 Task: Add a condition where "Ticket status Contains none of the following New" in unsolved tickets in your groups.
Action: Mouse moved to (135, 439)
Screenshot: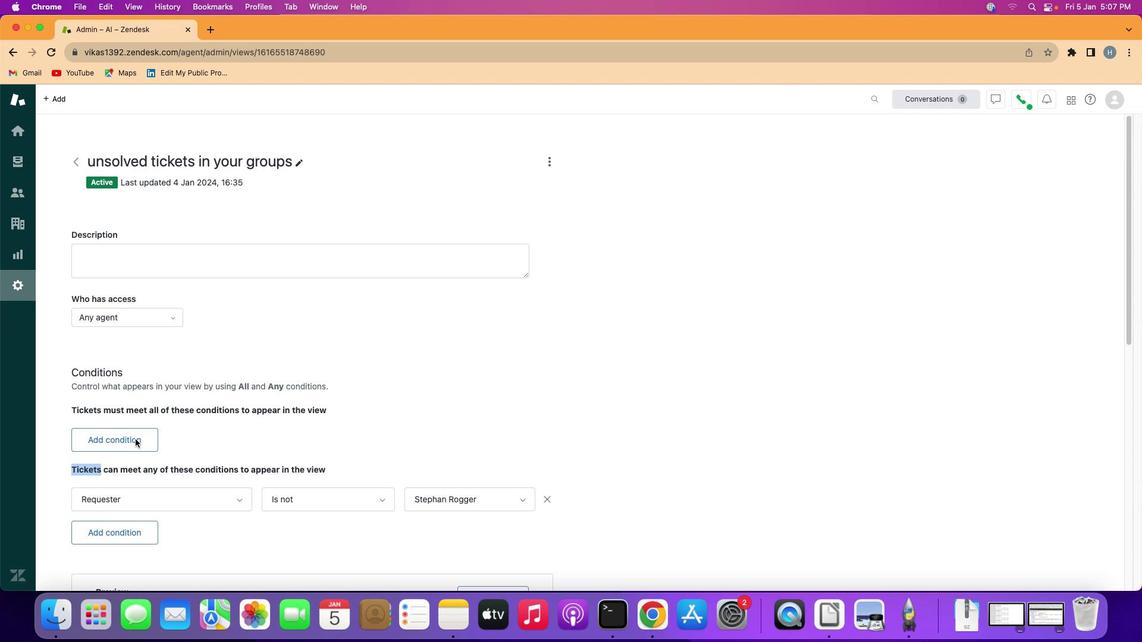 
Action: Mouse pressed left at (135, 439)
Screenshot: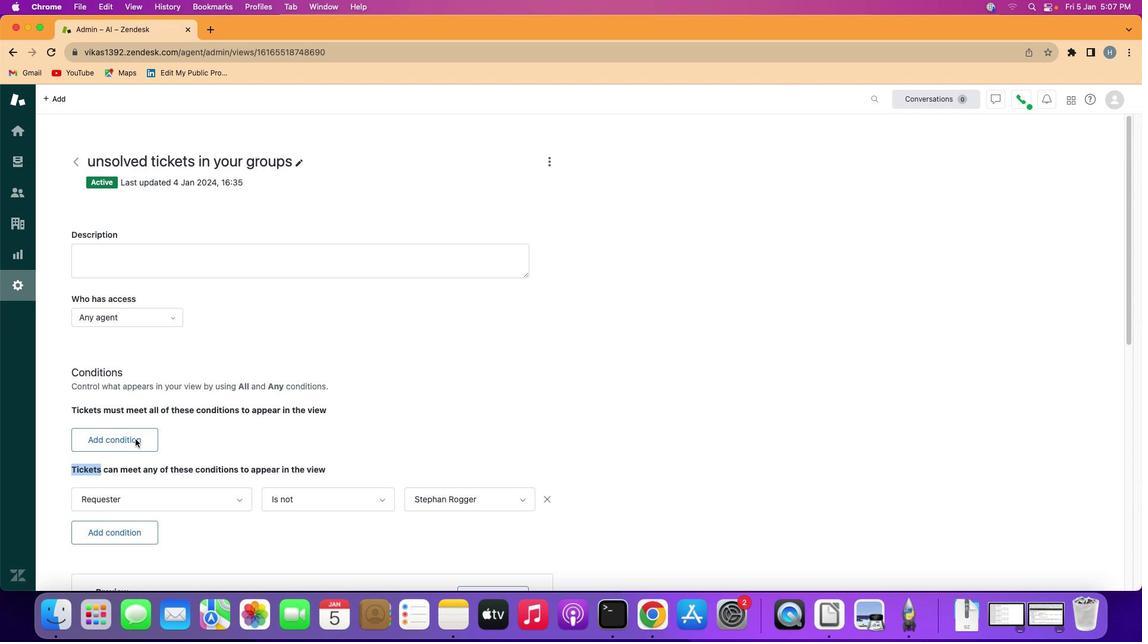 
Action: Mouse moved to (136, 438)
Screenshot: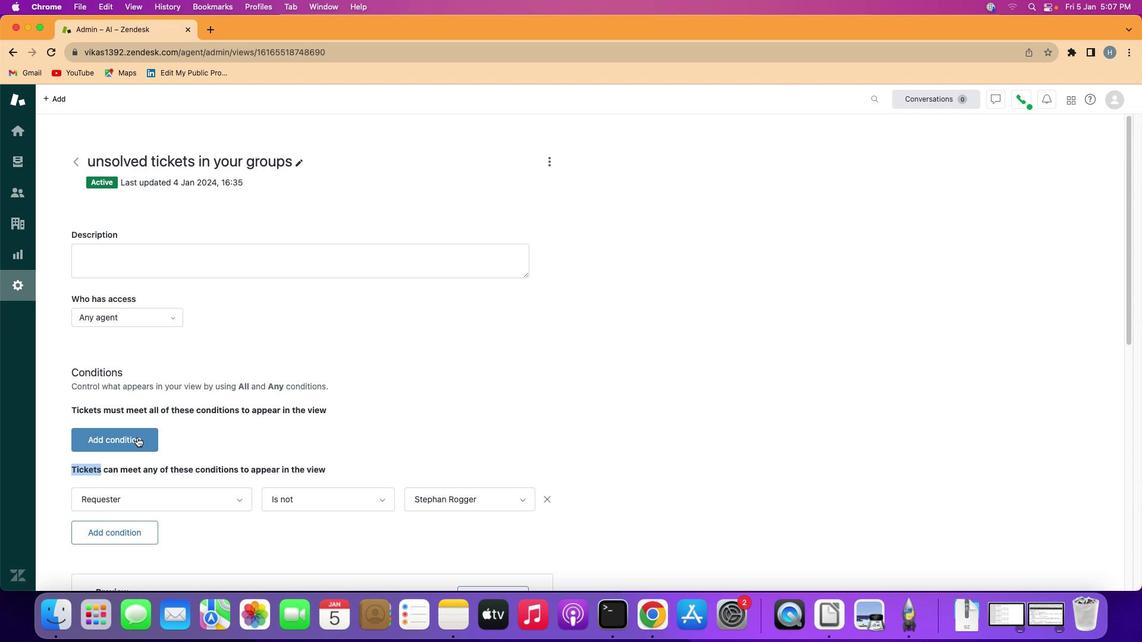 
Action: Mouse pressed left at (136, 438)
Screenshot: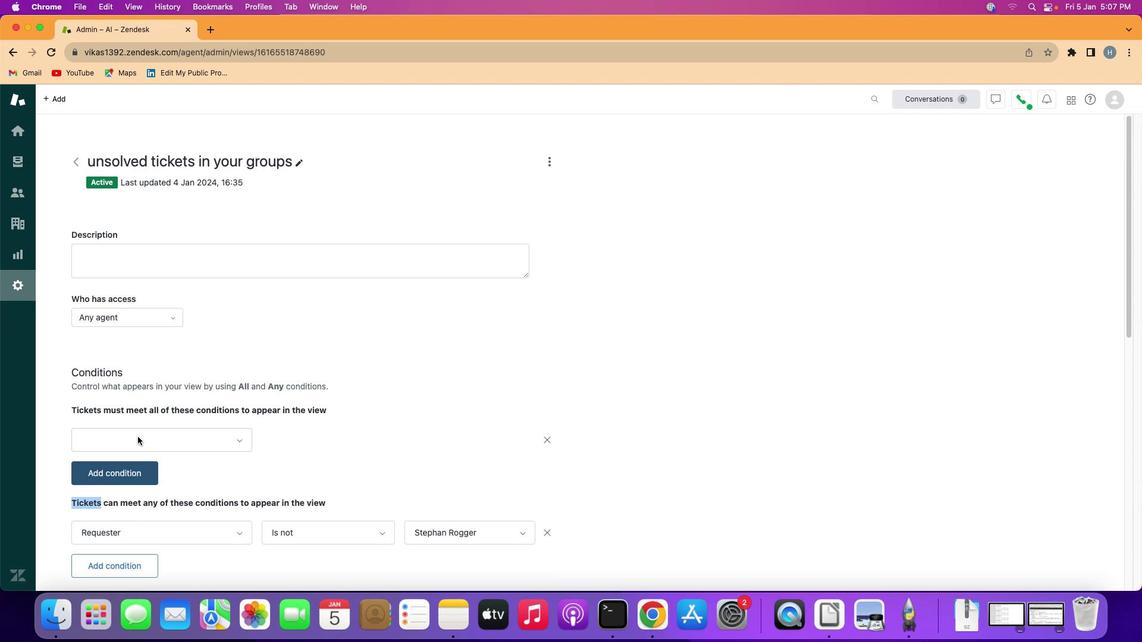 
Action: Mouse moved to (151, 442)
Screenshot: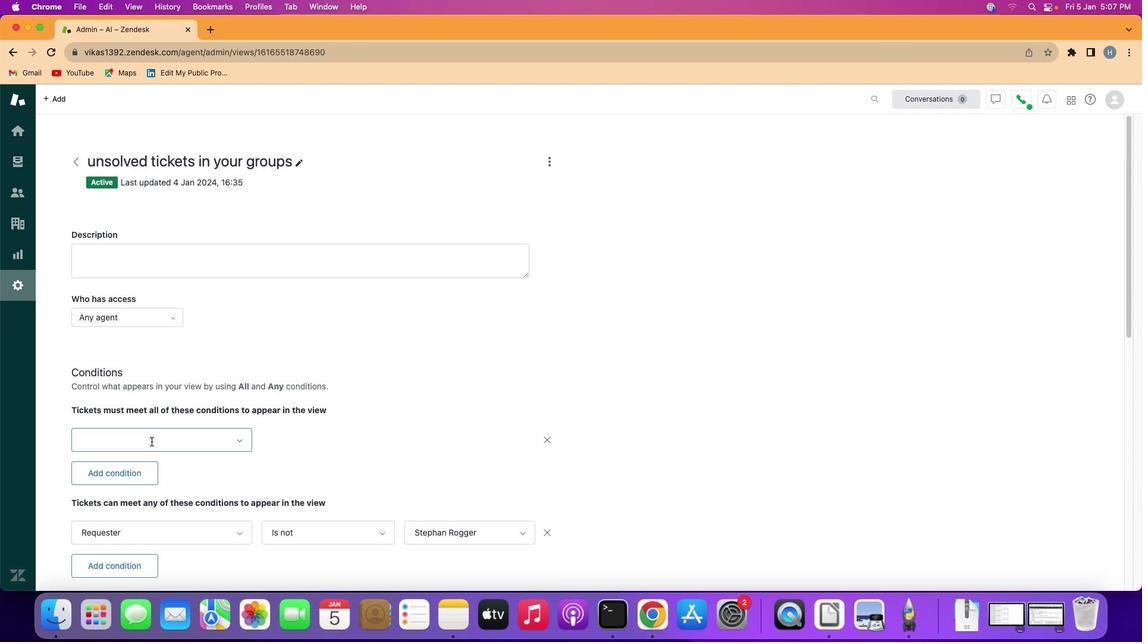 
Action: Mouse pressed left at (151, 442)
Screenshot: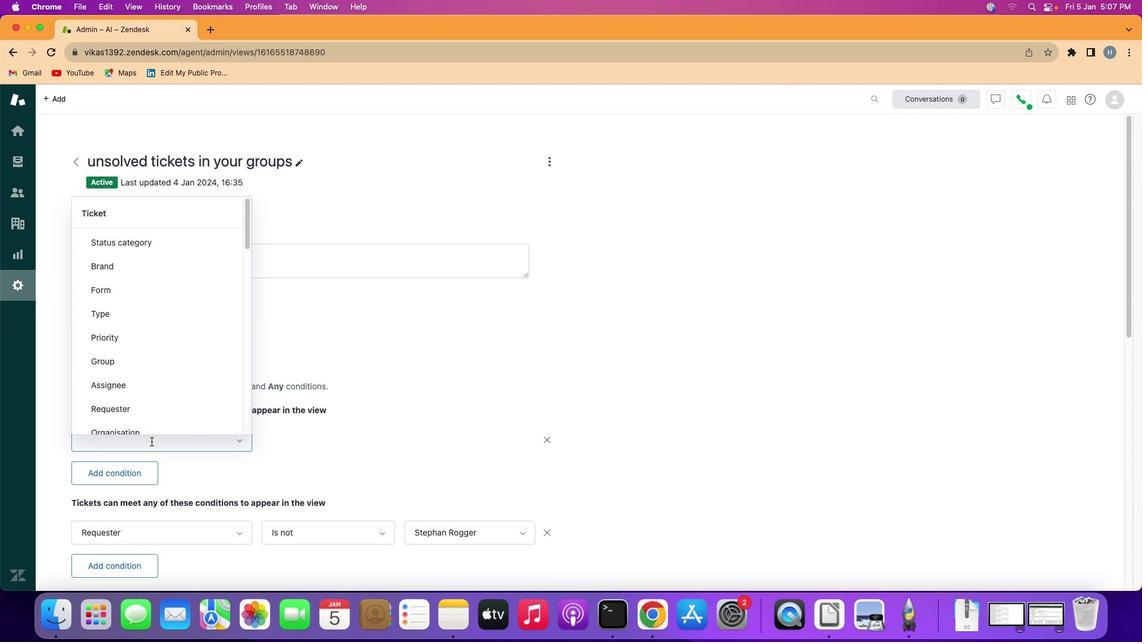 
Action: Mouse moved to (160, 355)
Screenshot: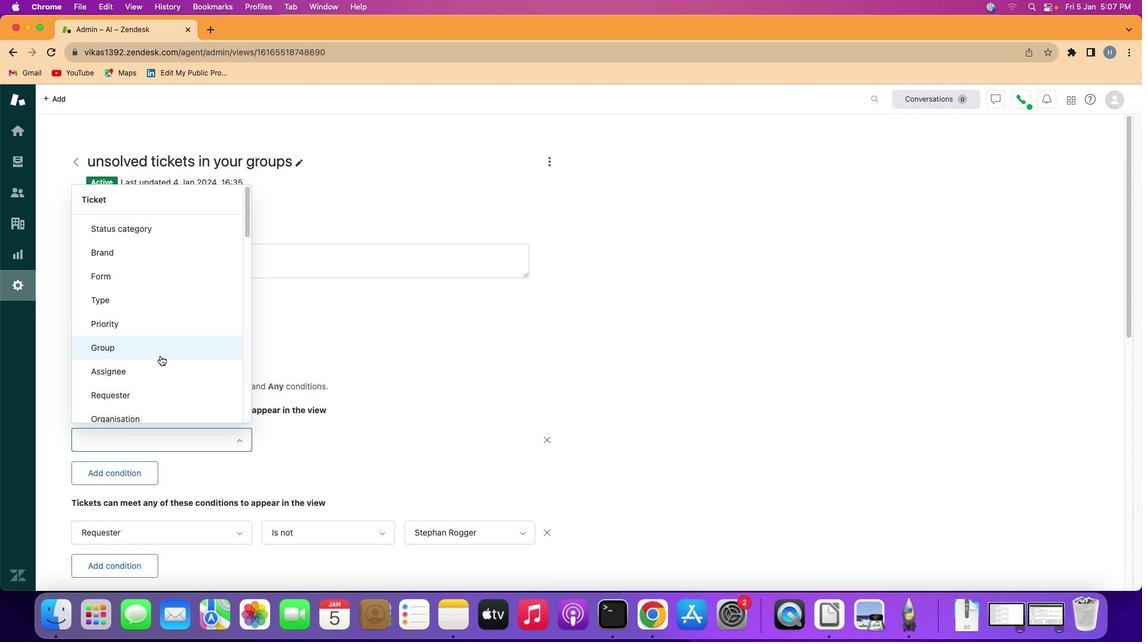 
Action: Mouse scrolled (160, 355) with delta (0, 0)
Screenshot: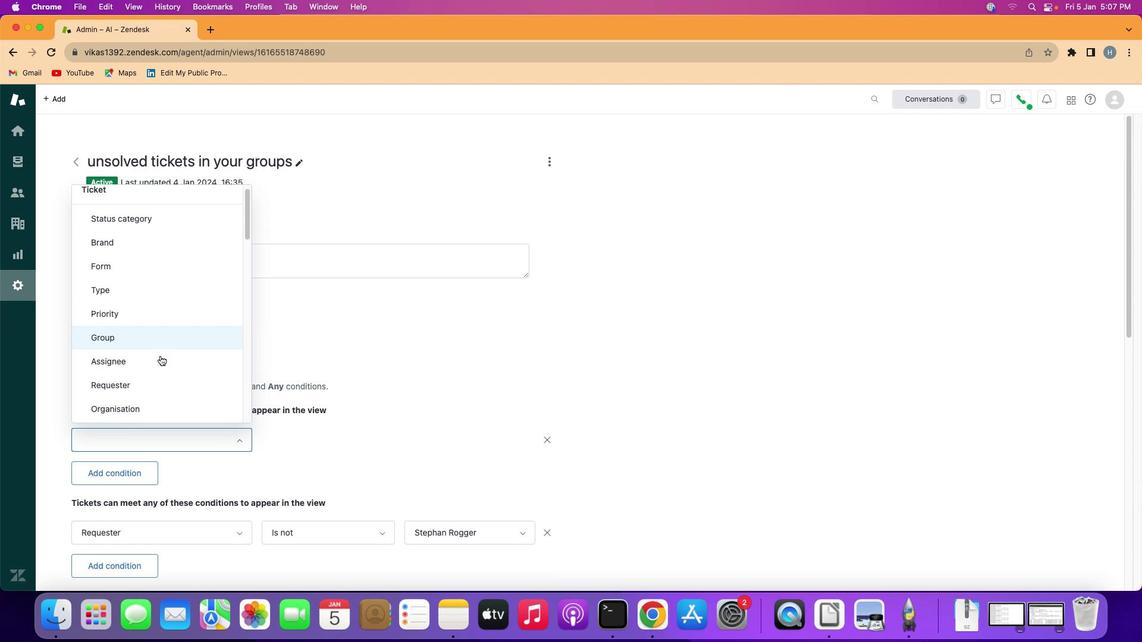 
Action: Mouse scrolled (160, 355) with delta (0, 0)
Screenshot: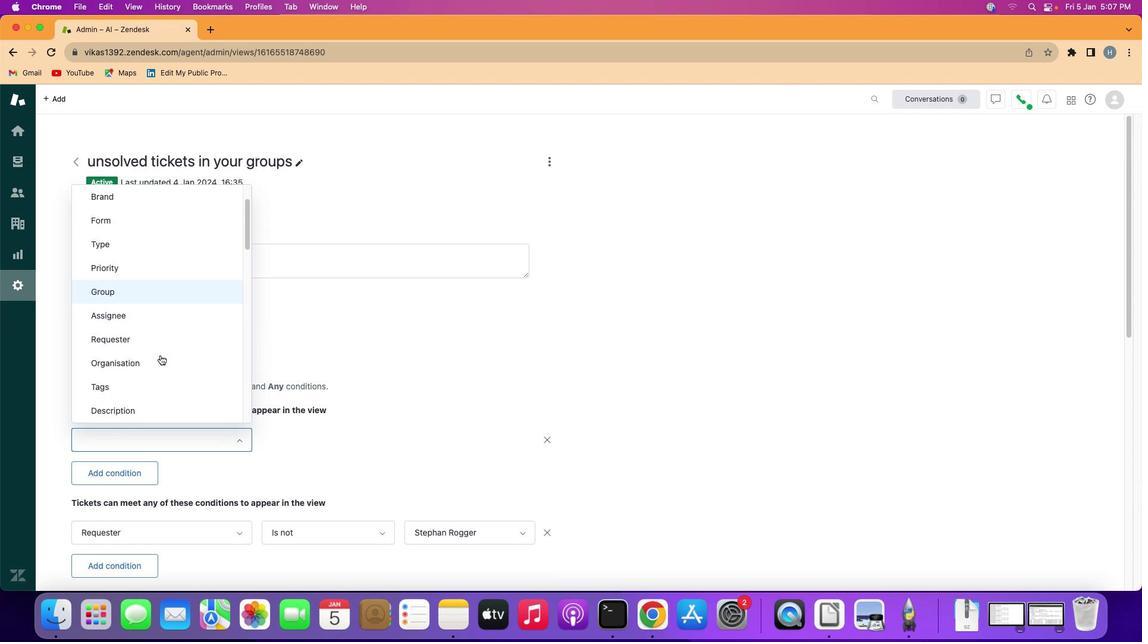 
Action: Mouse scrolled (160, 355) with delta (0, 0)
Screenshot: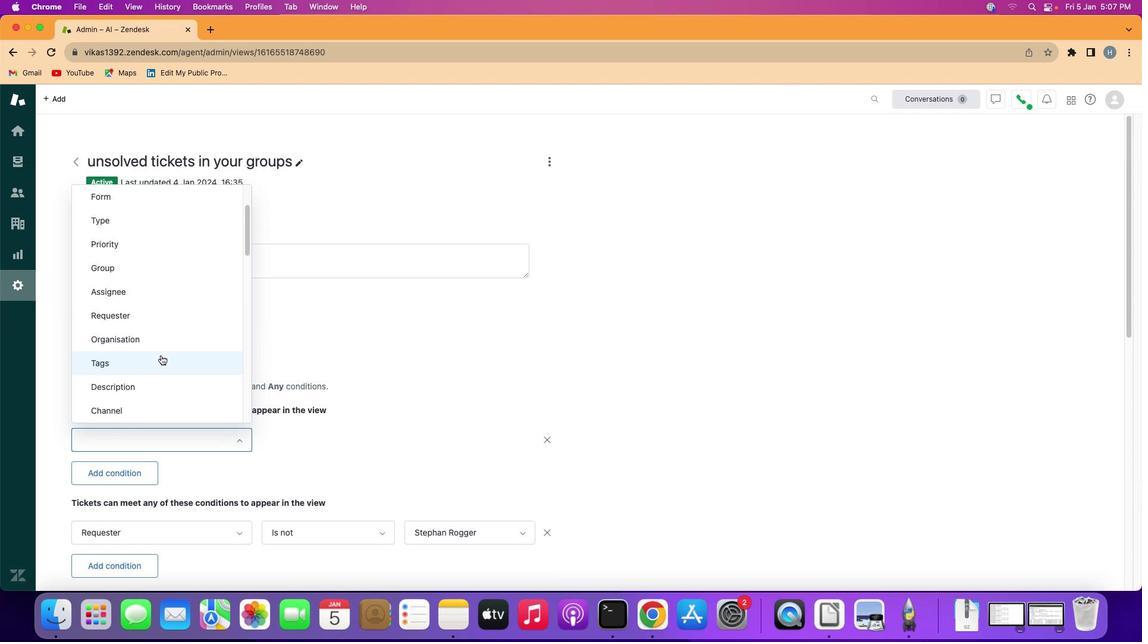 
Action: Mouse scrolled (160, 355) with delta (0, -1)
Screenshot: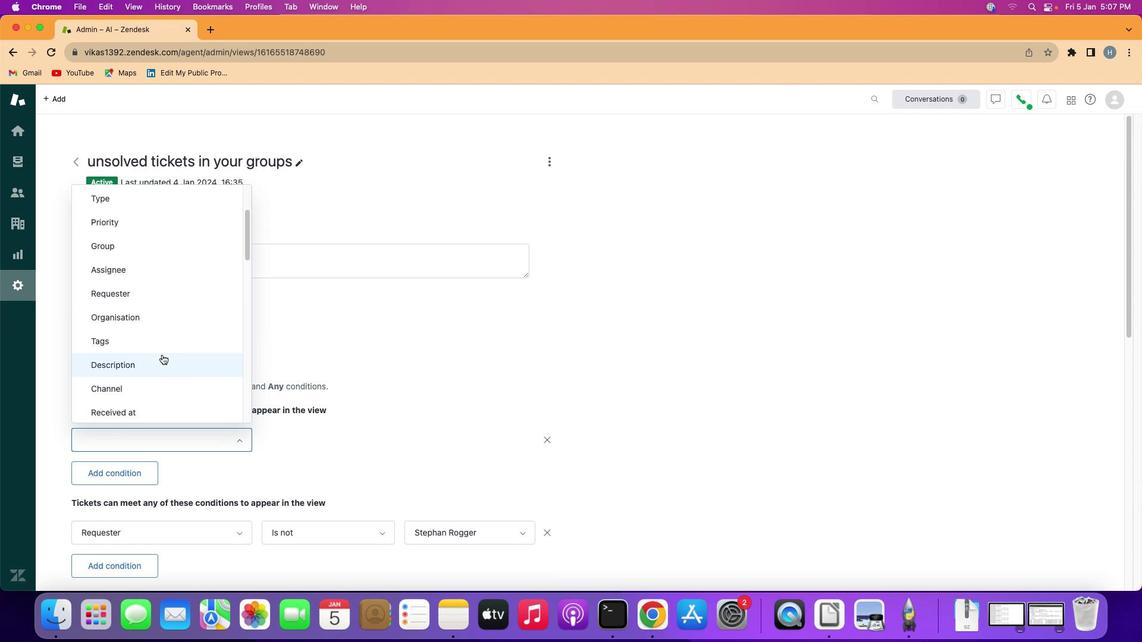 
Action: Mouse moved to (162, 354)
Screenshot: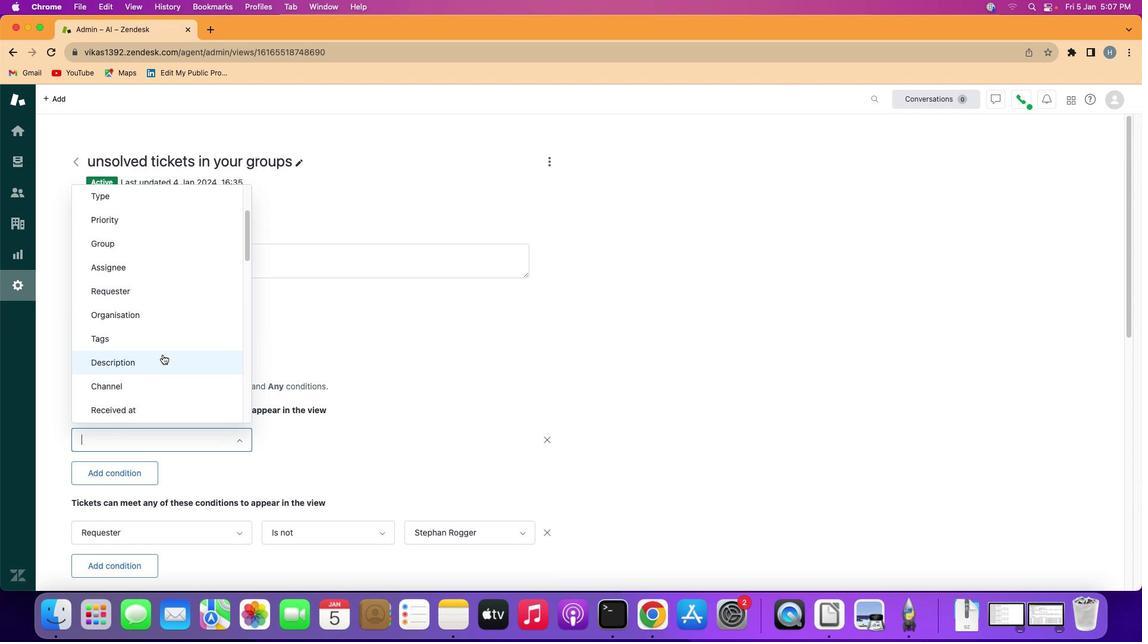 
Action: Mouse scrolled (162, 354) with delta (0, 0)
Screenshot: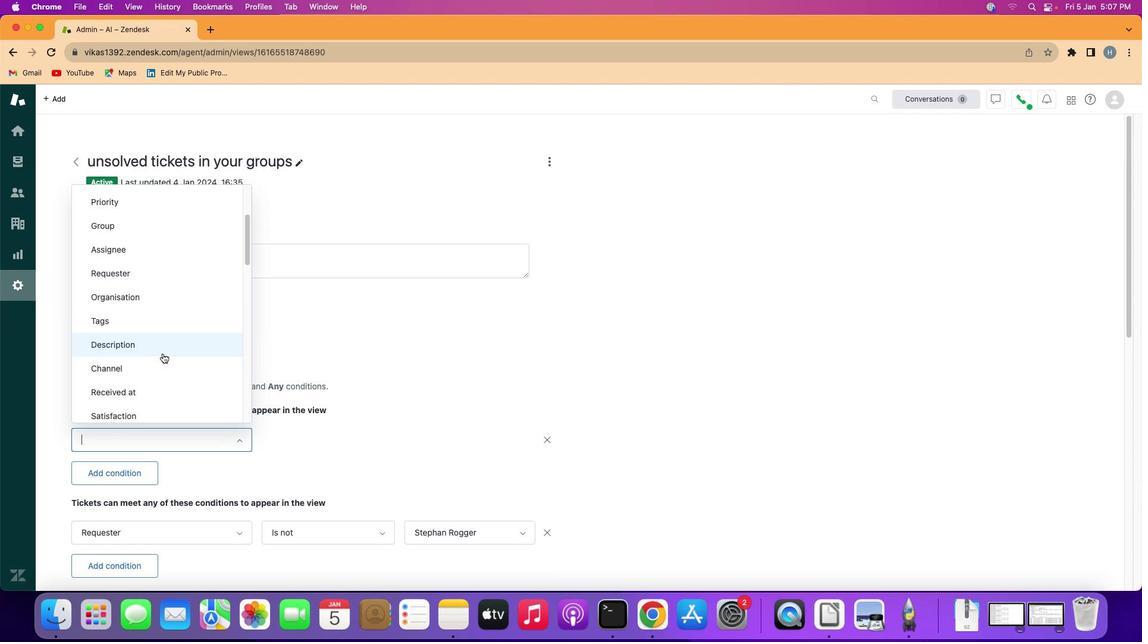 
Action: Mouse scrolled (162, 354) with delta (0, 0)
Screenshot: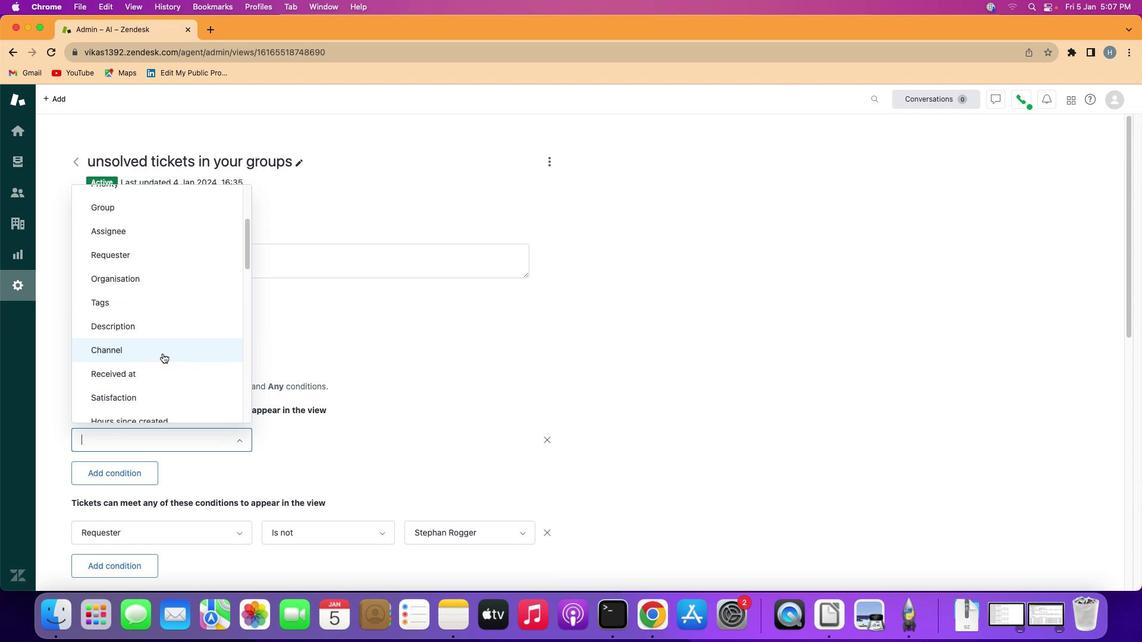 
Action: Mouse scrolled (162, 354) with delta (0, 1)
Screenshot: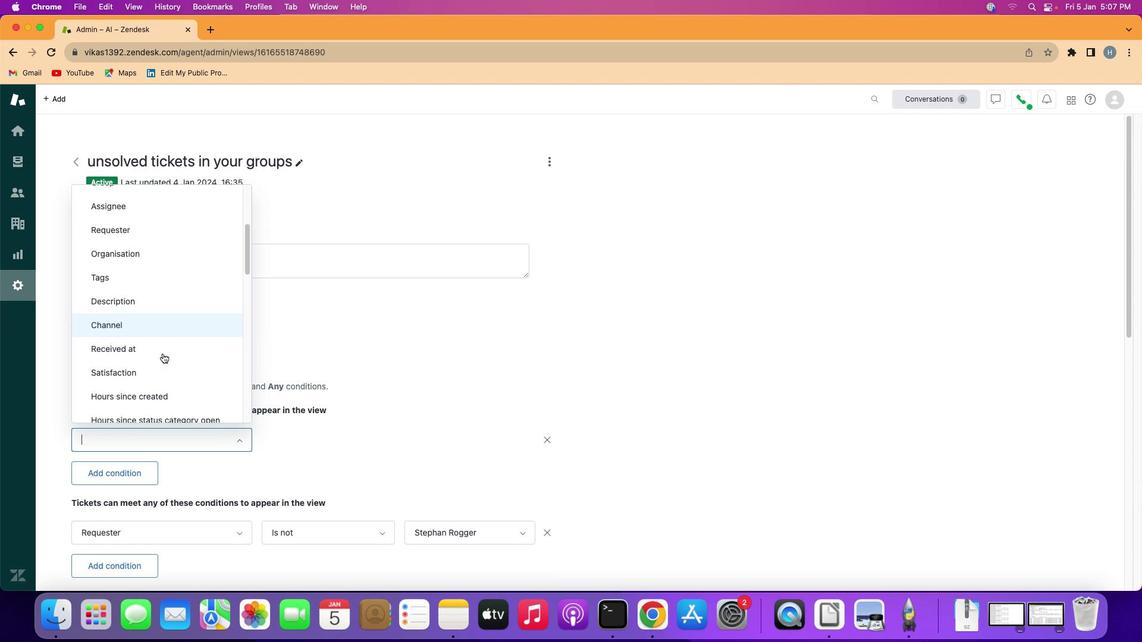 
Action: Mouse scrolled (162, 354) with delta (0, -1)
Screenshot: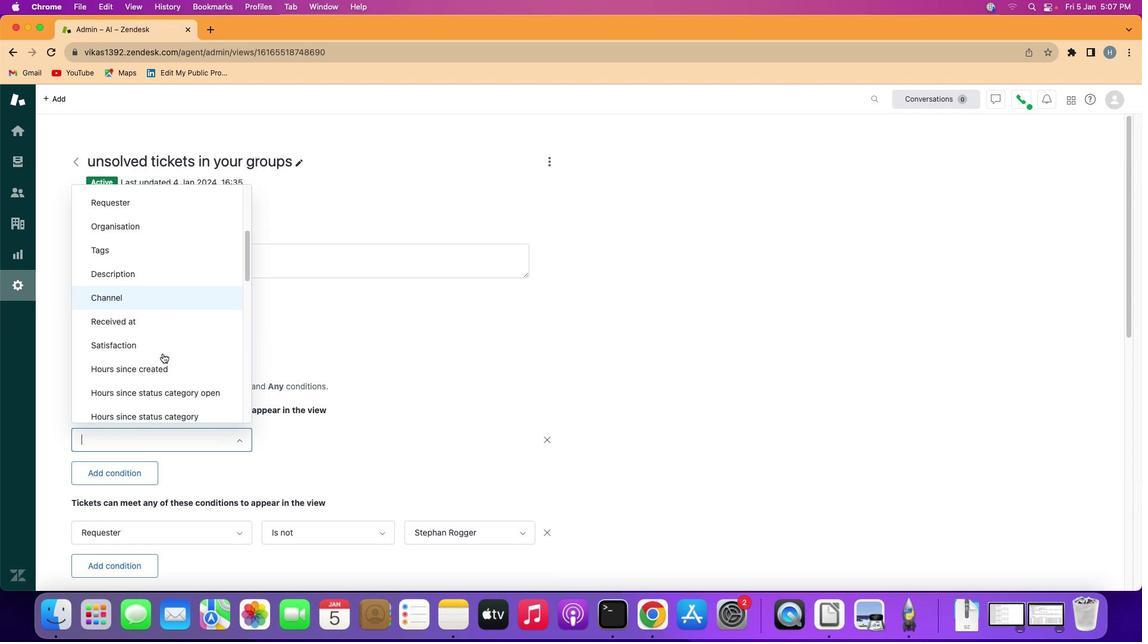 
Action: Mouse moved to (163, 354)
Screenshot: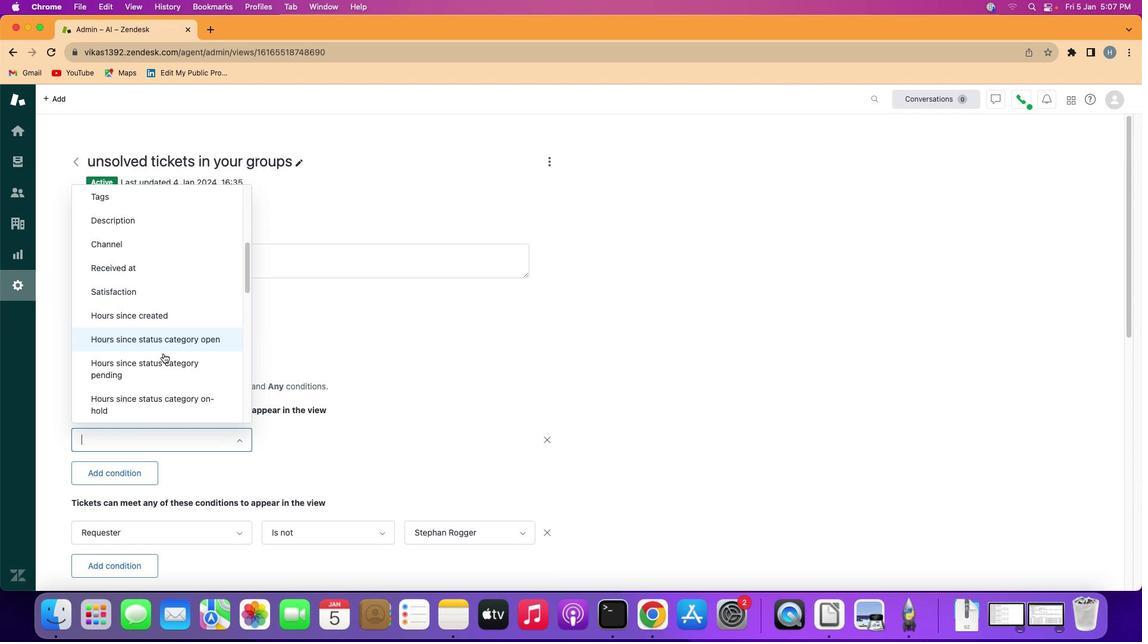 
Action: Mouse scrolled (163, 354) with delta (0, -1)
Screenshot: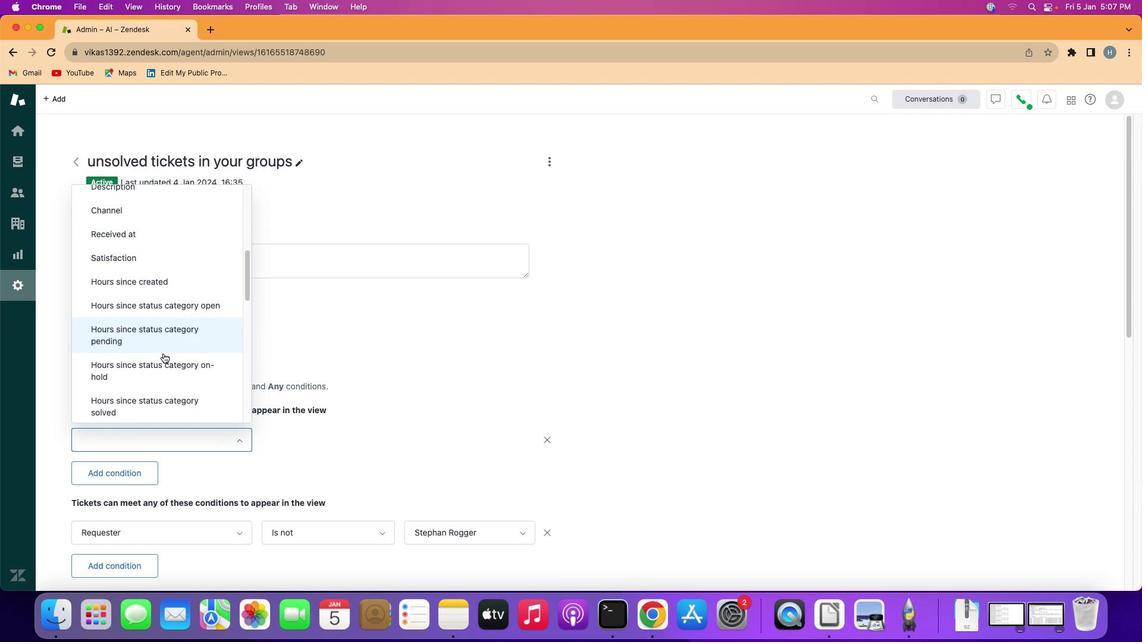
Action: Mouse moved to (163, 354)
Screenshot: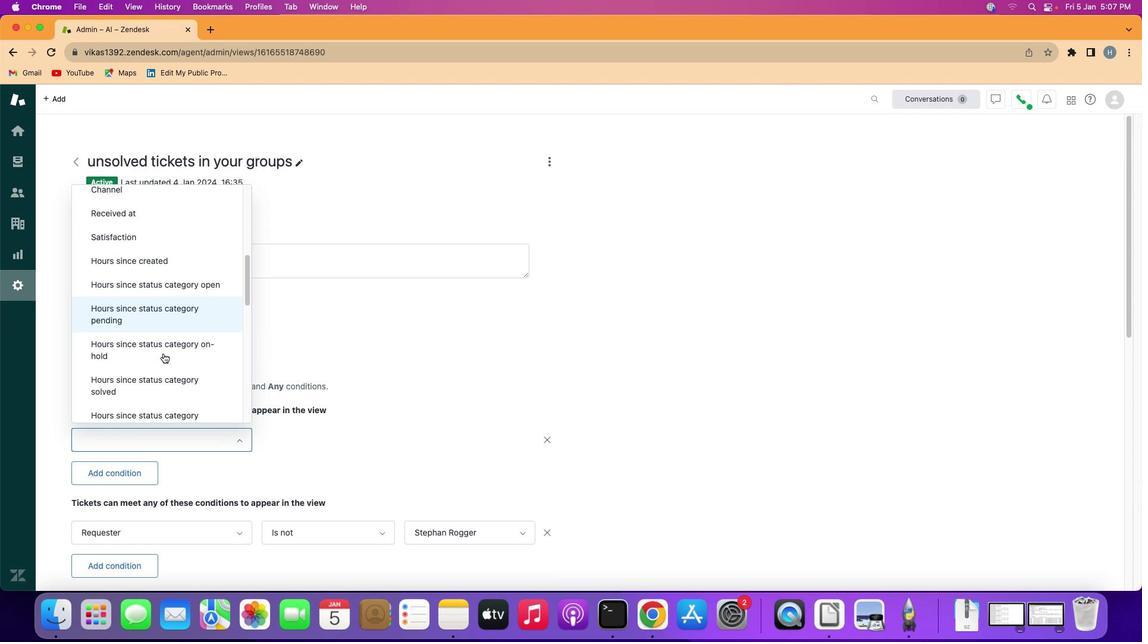 
Action: Mouse scrolled (163, 354) with delta (0, -1)
Screenshot: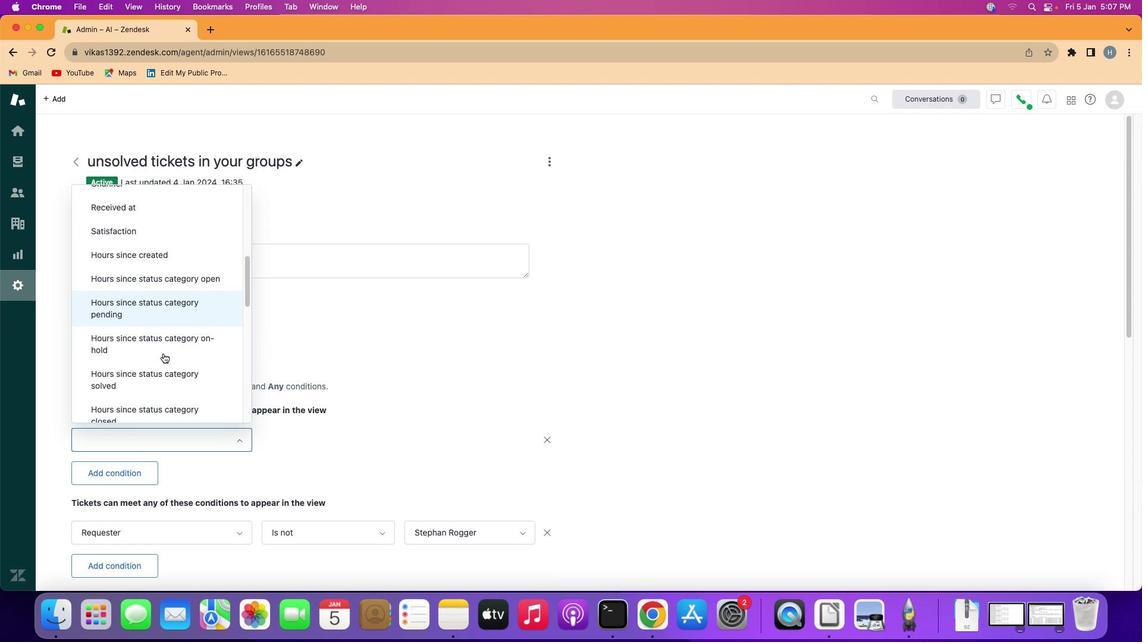 
Action: Mouse moved to (163, 353)
Screenshot: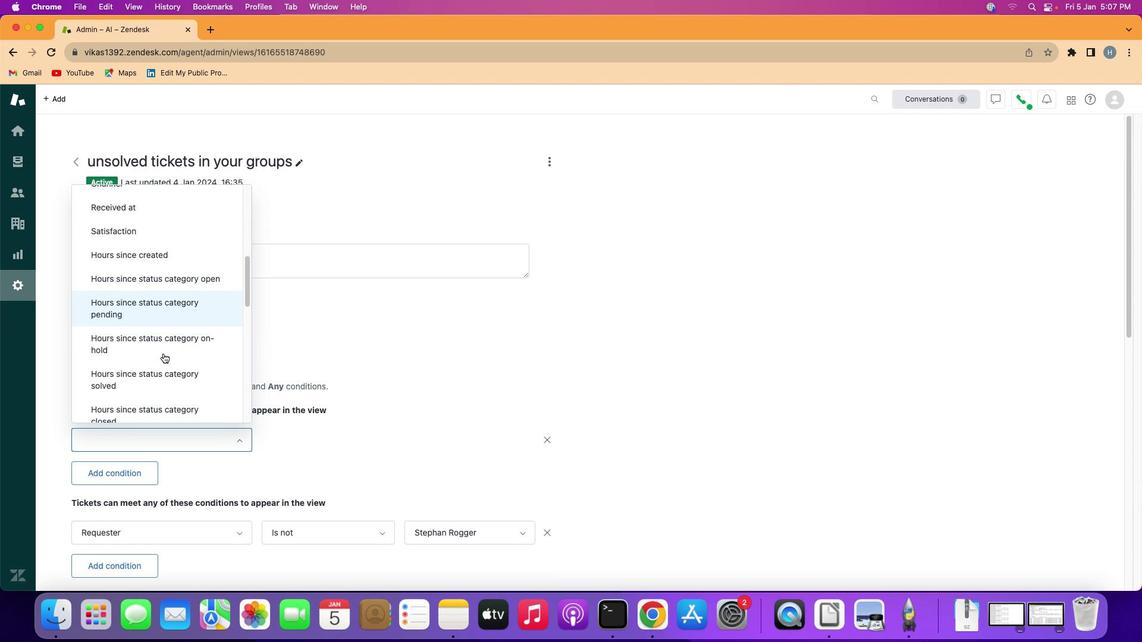 
Action: Mouse scrolled (163, 353) with delta (0, 0)
Screenshot: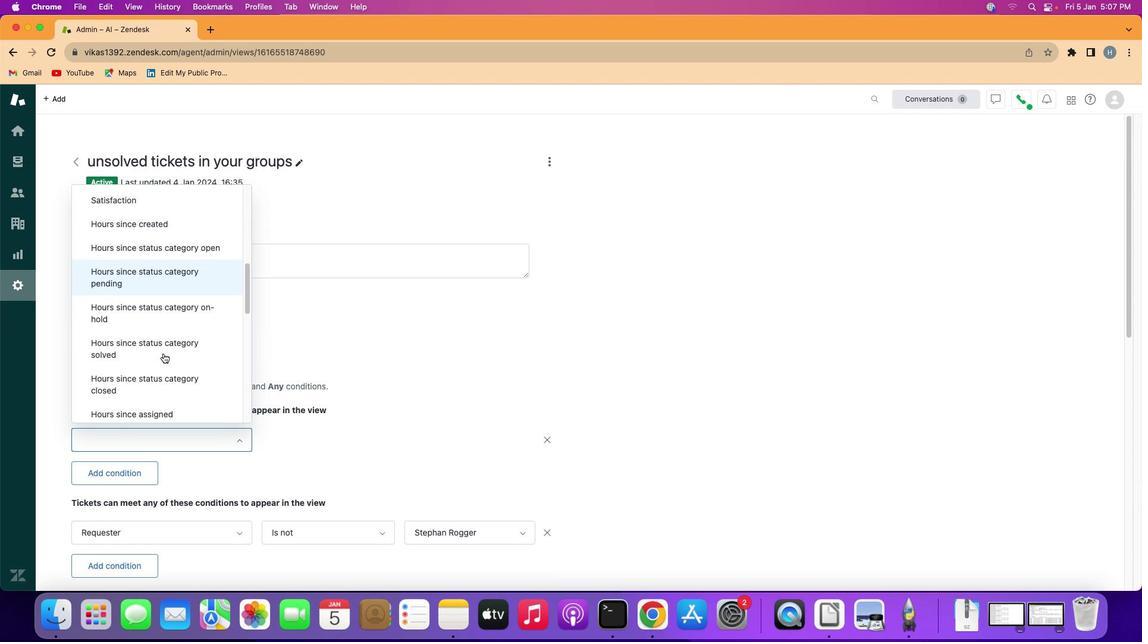 
Action: Mouse scrolled (163, 353) with delta (0, 0)
Screenshot: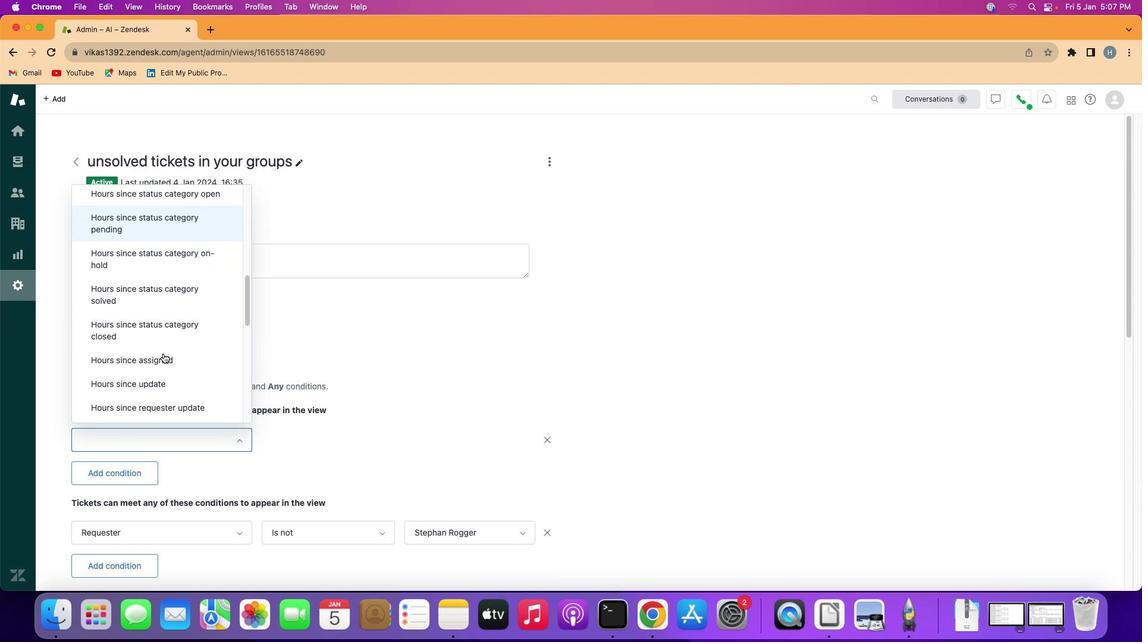 
Action: Mouse scrolled (163, 353) with delta (0, -1)
Screenshot: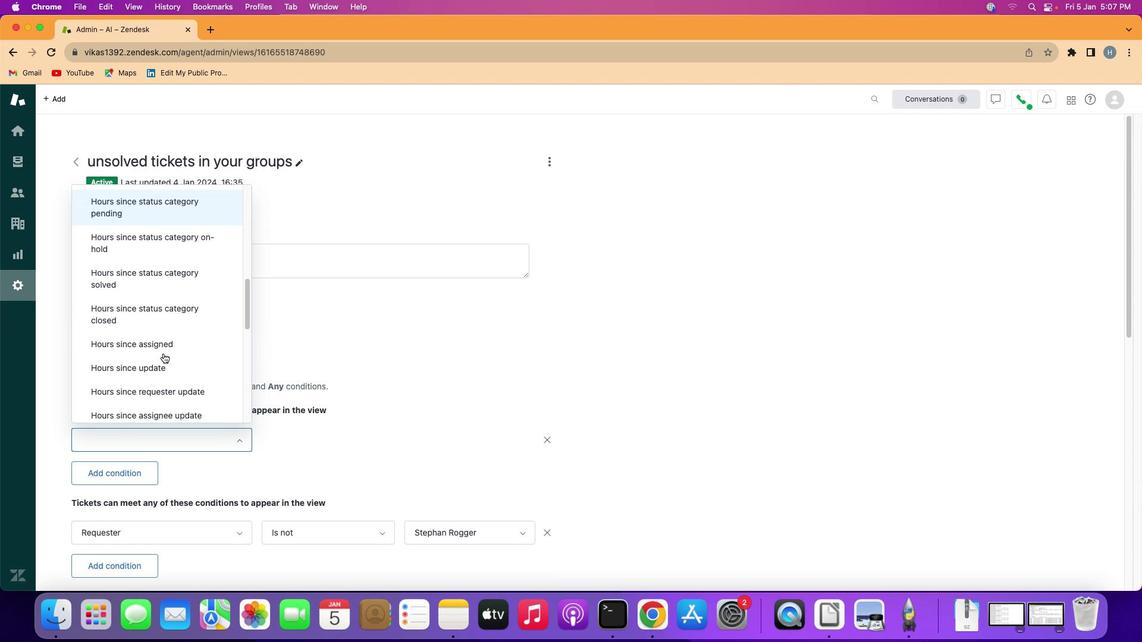 
Action: Mouse scrolled (163, 353) with delta (0, -1)
Screenshot: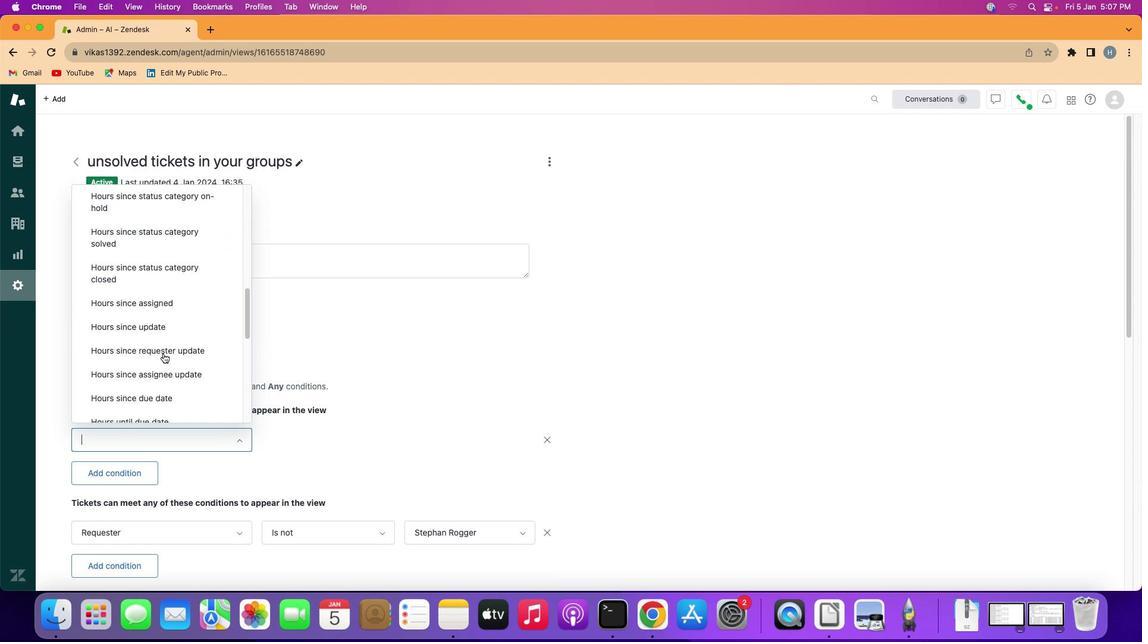 
Action: Mouse moved to (164, 354)
Screenshot: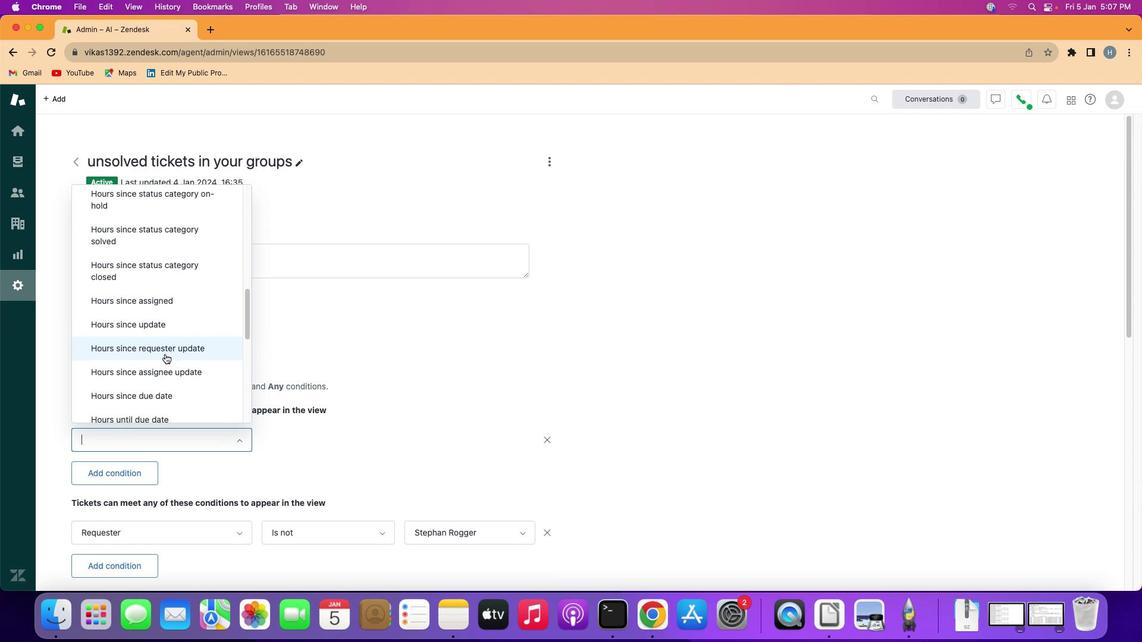 
Action: Mouse scrolled (164, 354) with delta (0, 0)
Screenshot: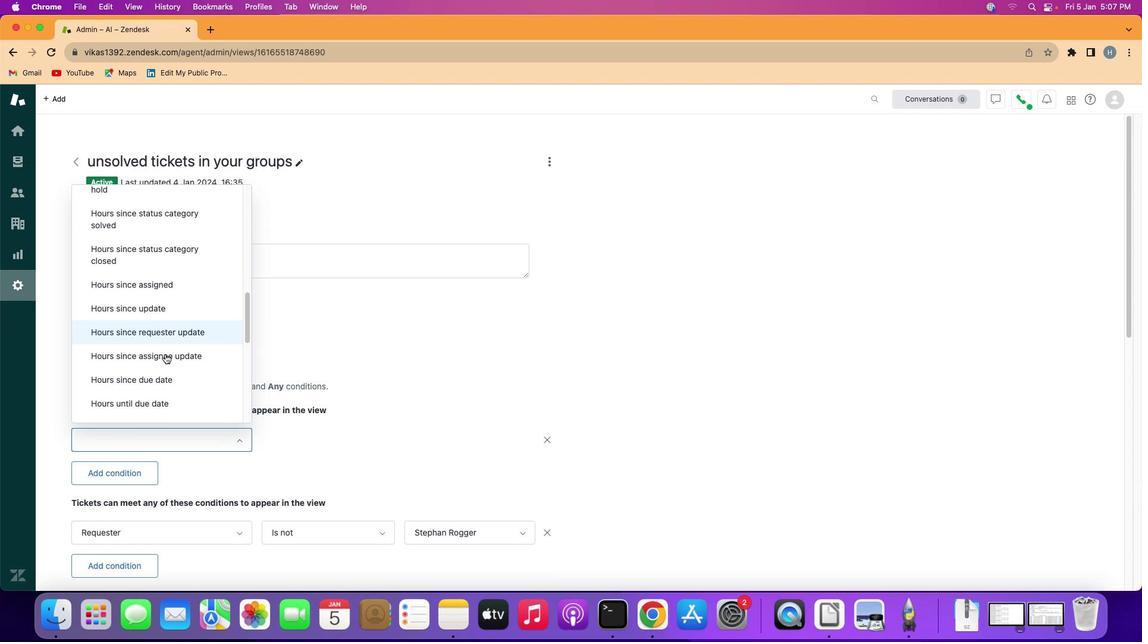 
Action: Mouse scrolled (164, 354) with delta (0, 0)
Screenshot: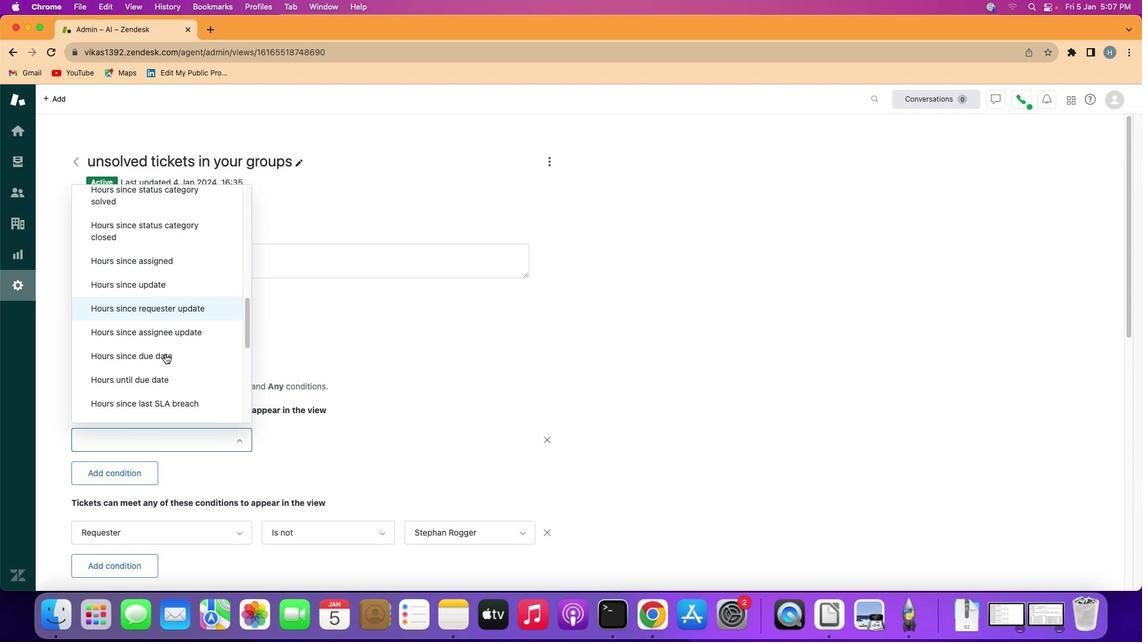 
Action: Mouse scrolled (164, 354) with delta (0, 0)
Screenshot: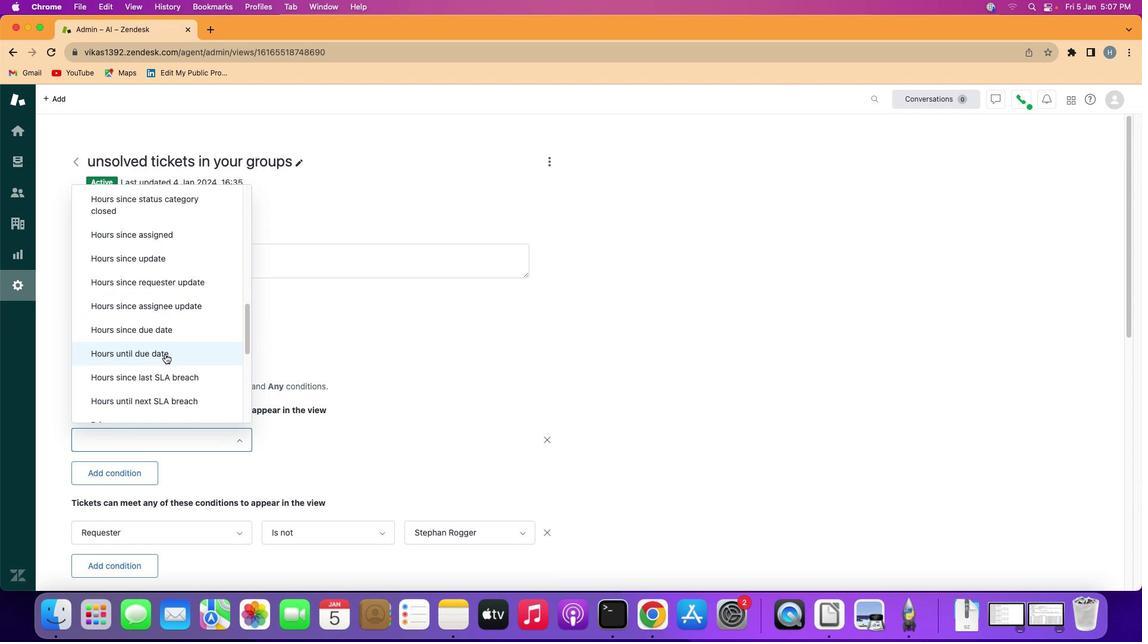 
Action: Mouse scrolled (164, 354) with delta (0, -1)
Screenshot: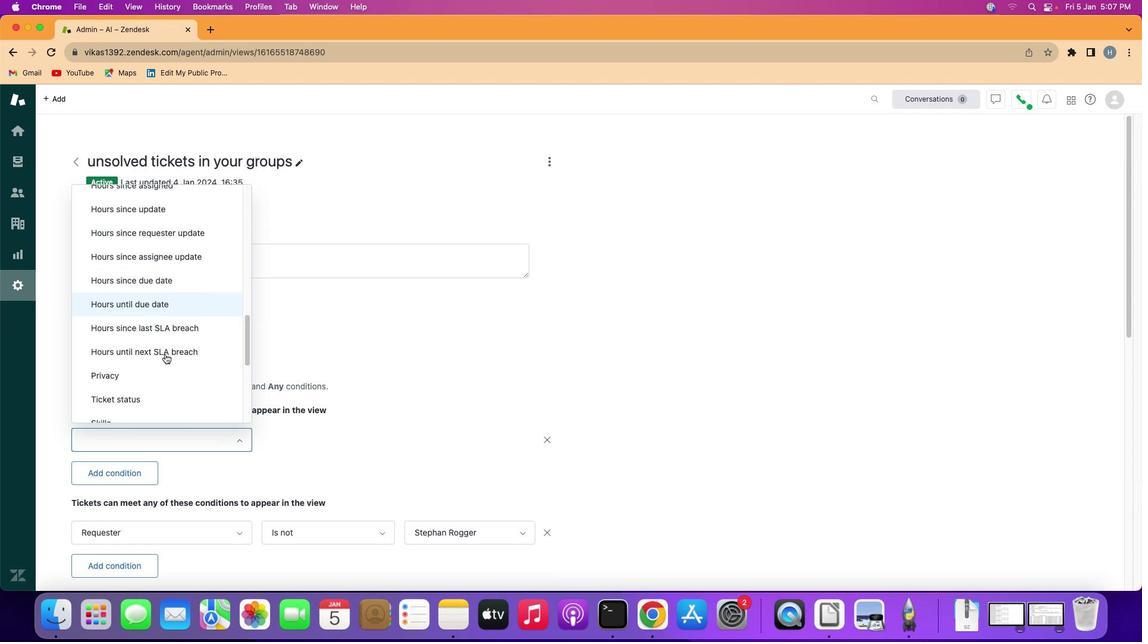 
Action: Mouse moved to (165, 354)
Screenshot: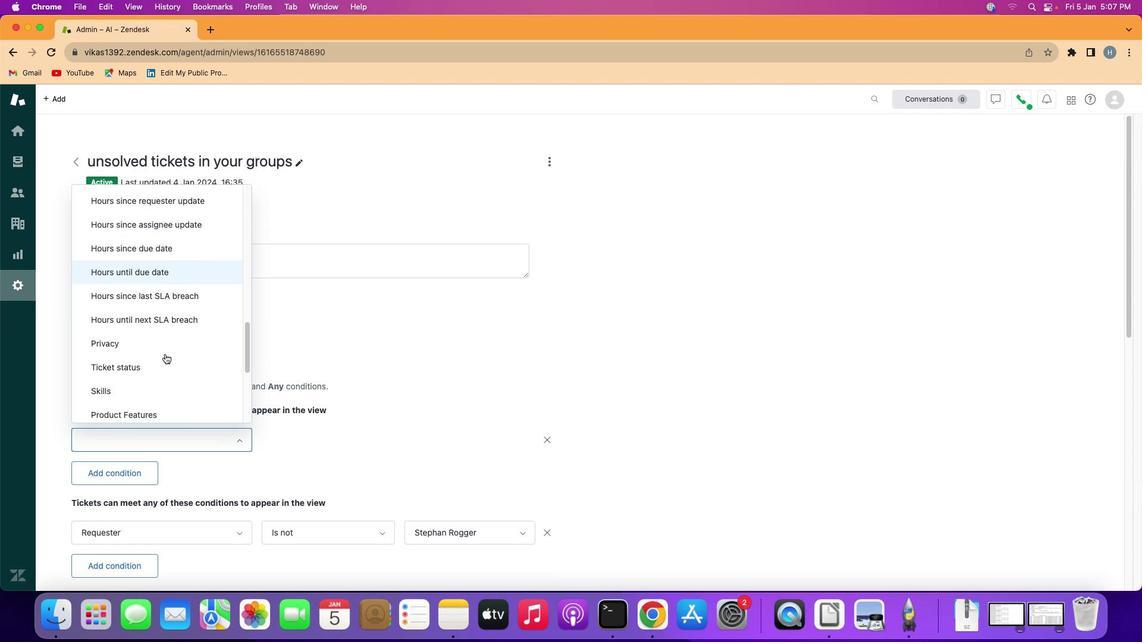 
Action: Mouse scrolled (165, 354) with delta (0, -1)
Screenshot: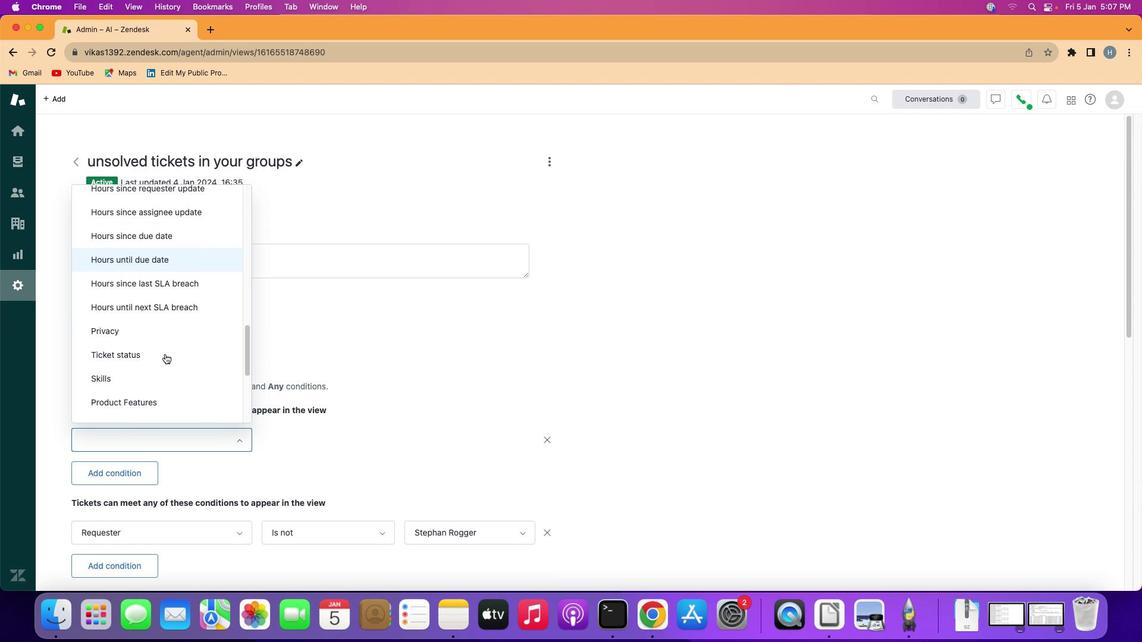 
Action: Mouse scrolled (165, 354) with delta (0, 0)
Screenshot: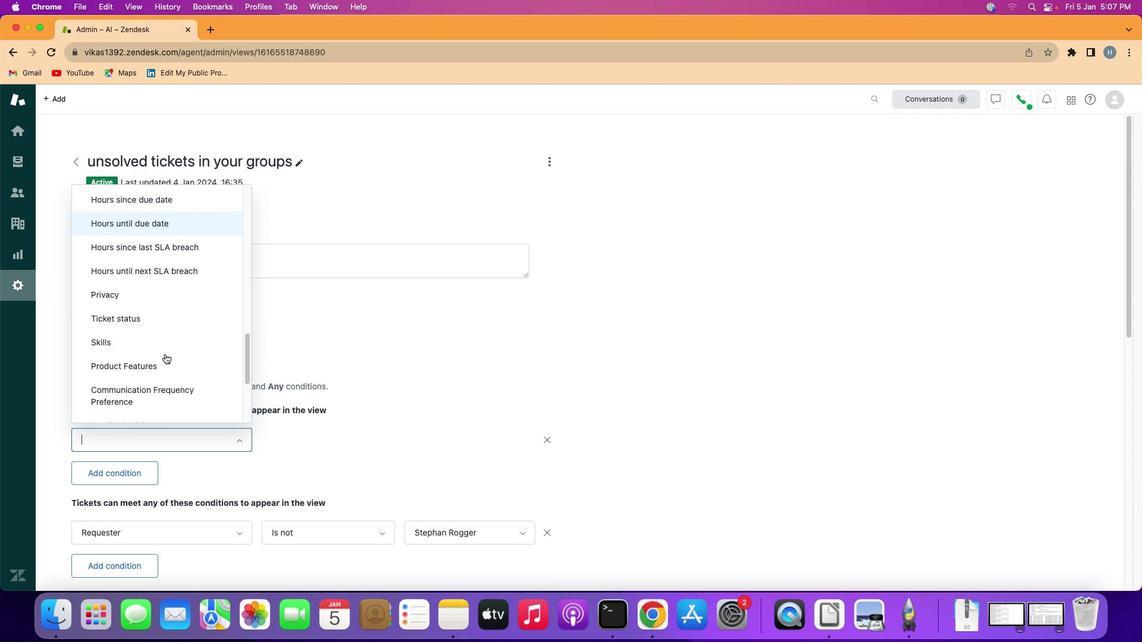 
Action: Mouse moved to (184, 321)
Screenshot: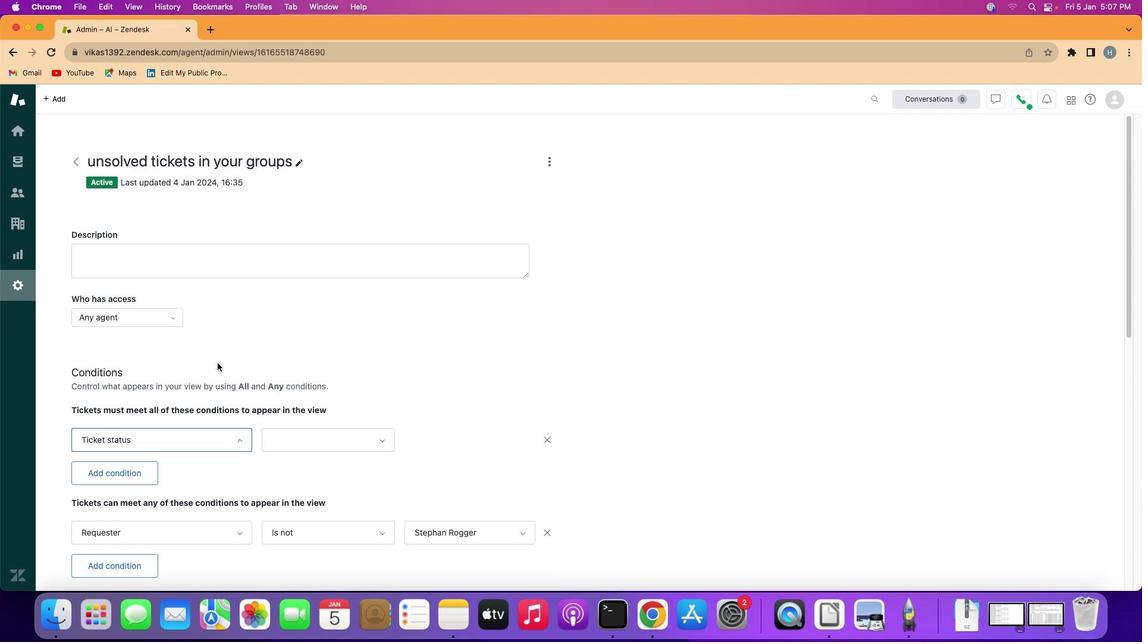
Action: Mouse pressed left at (184, 321)
Screenshot: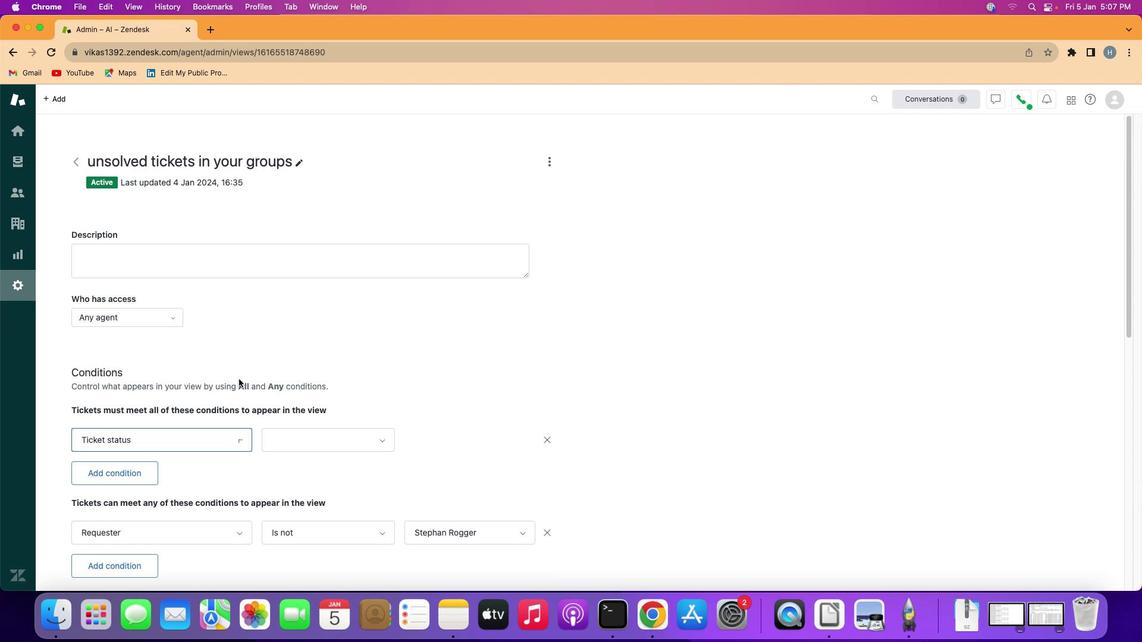 
Action: Mouse moved to (301, 439)
Screenshot: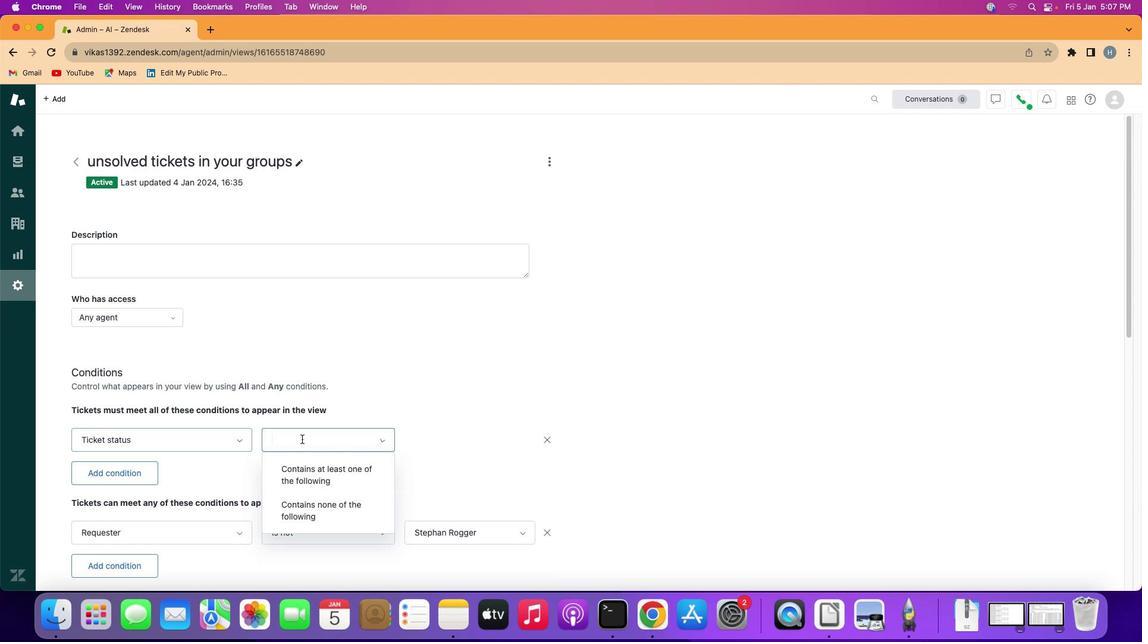 
Action: Mouse pressed left at (301, 439)
Screenshot: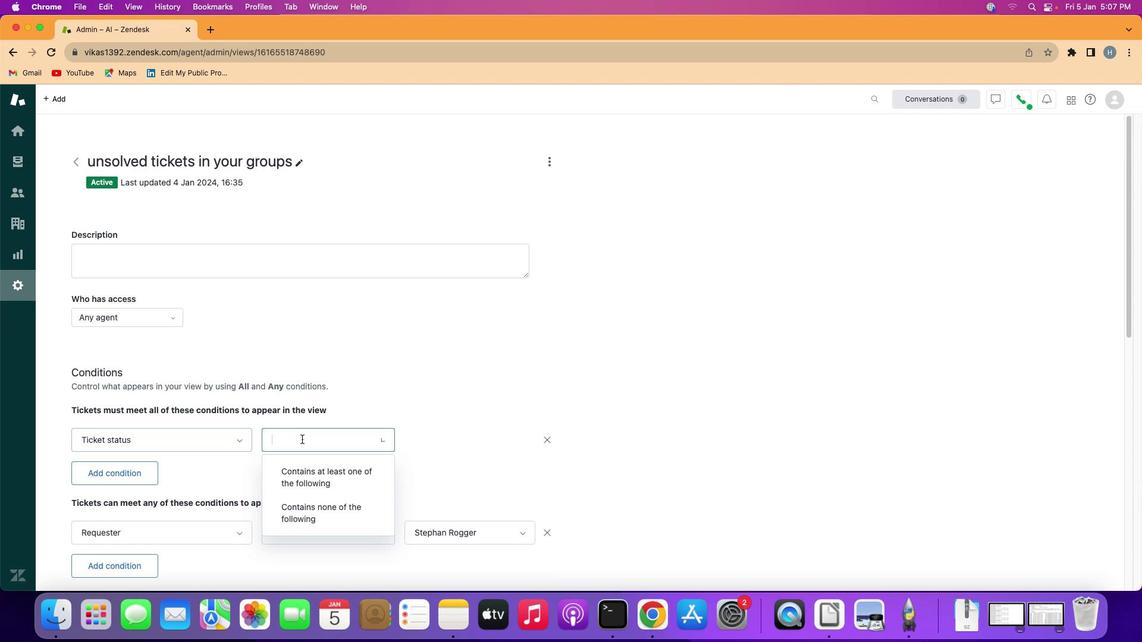 
Action: Mouse moved to (323, 507)
Screenshot: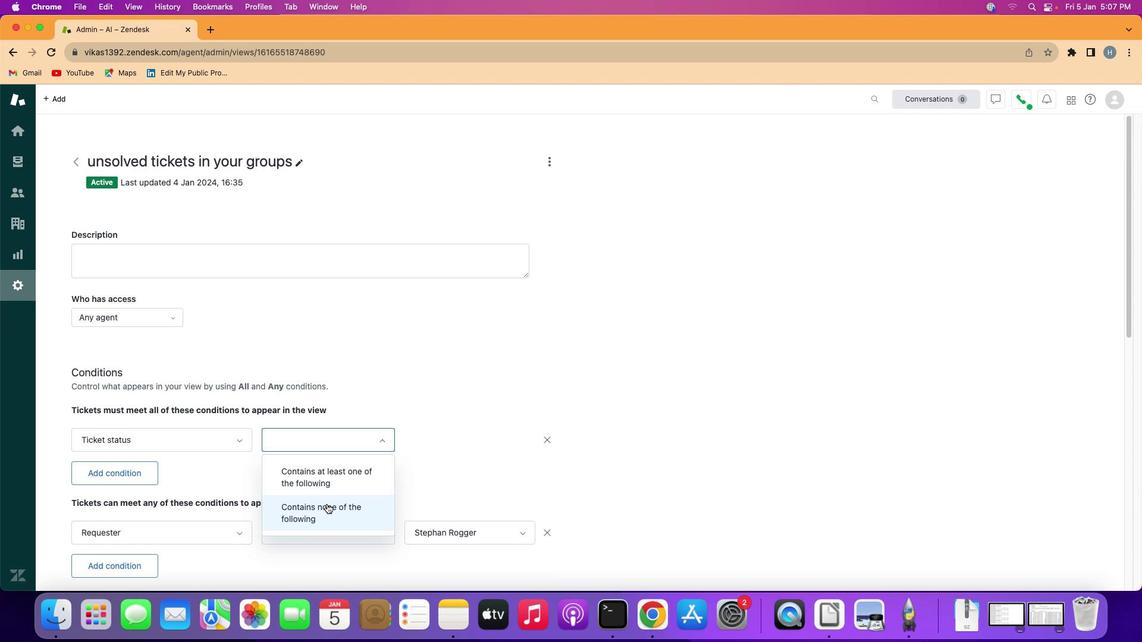 
Action: Mouse pressed left at (323, 507)
Screenshot: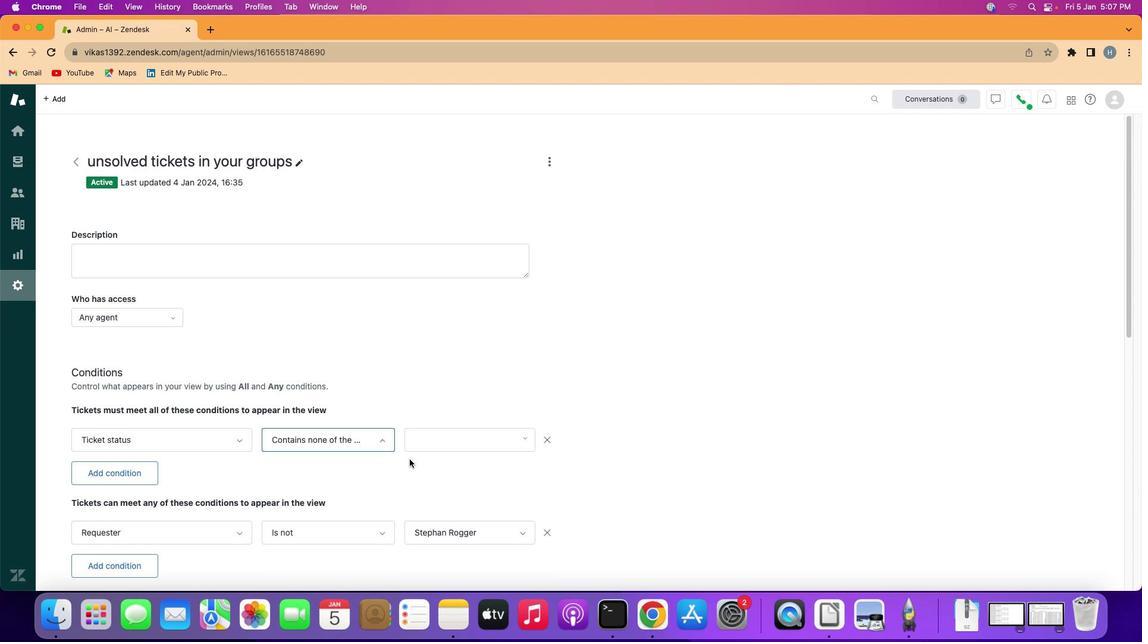 
Action: Mouse moved to (484, 439)
Screenshot: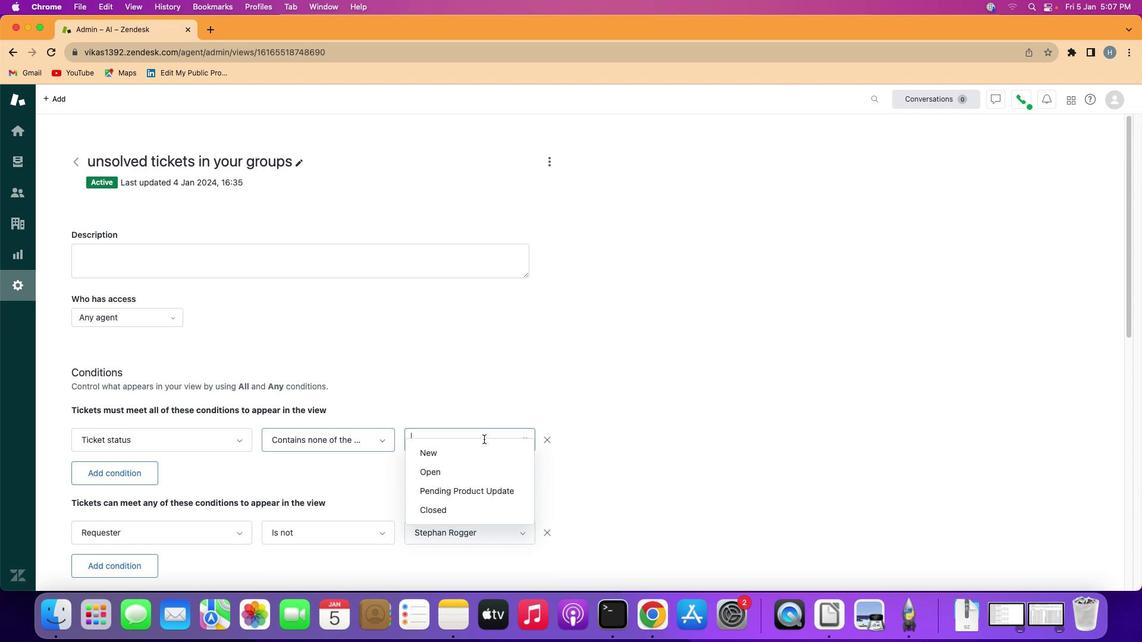 
Action: Mouse pressed left at (484, 439)
Screenshot: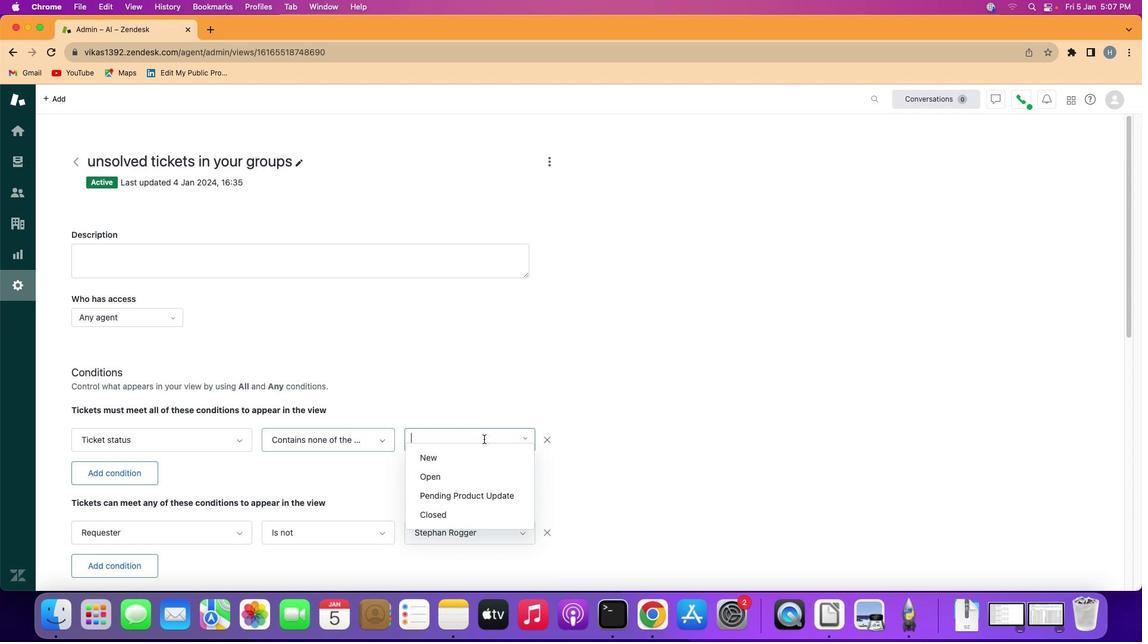
Action: Mouse moved to (472, 460)
Screenshot: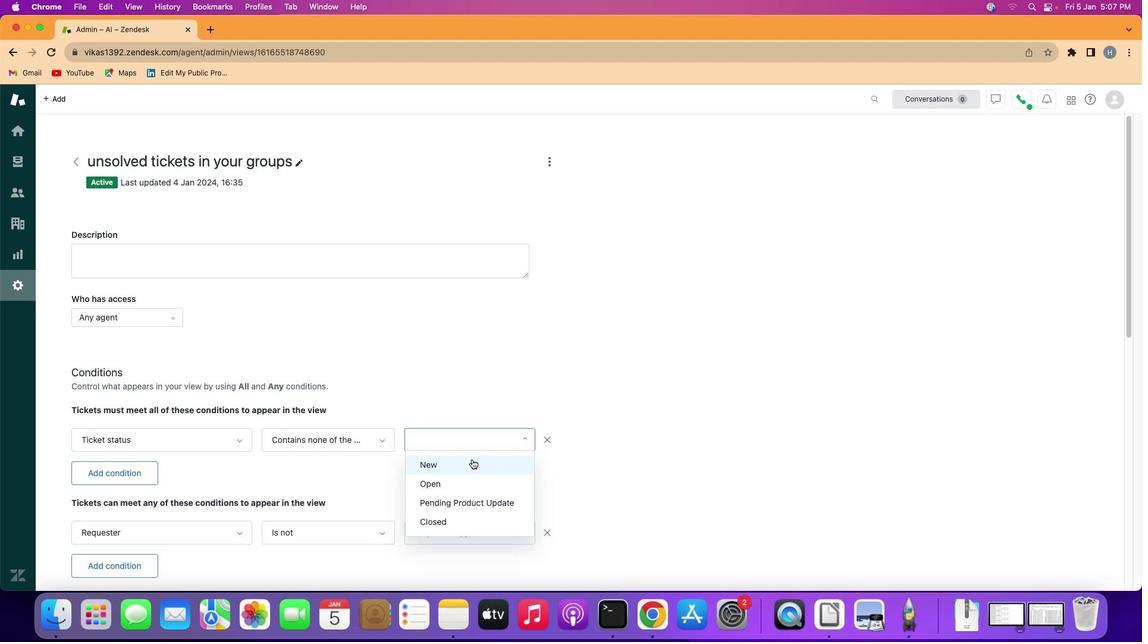 
Action: Mouse pressed left at (472, 460)
Screenshot: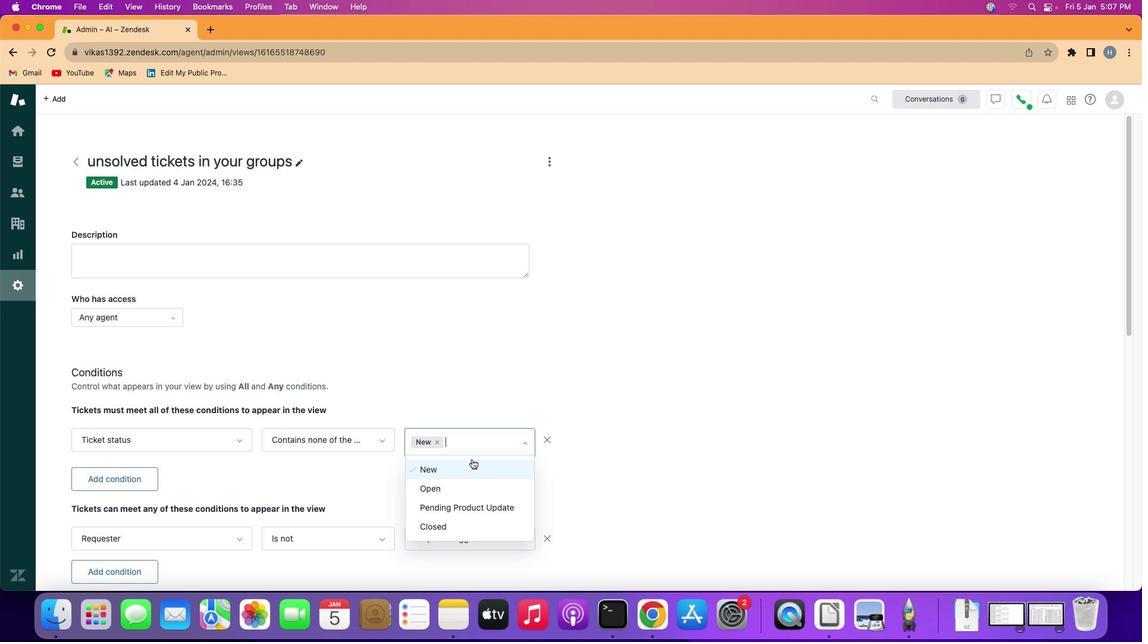 
Action: Mouse moved to (553, 465)
Screenshot: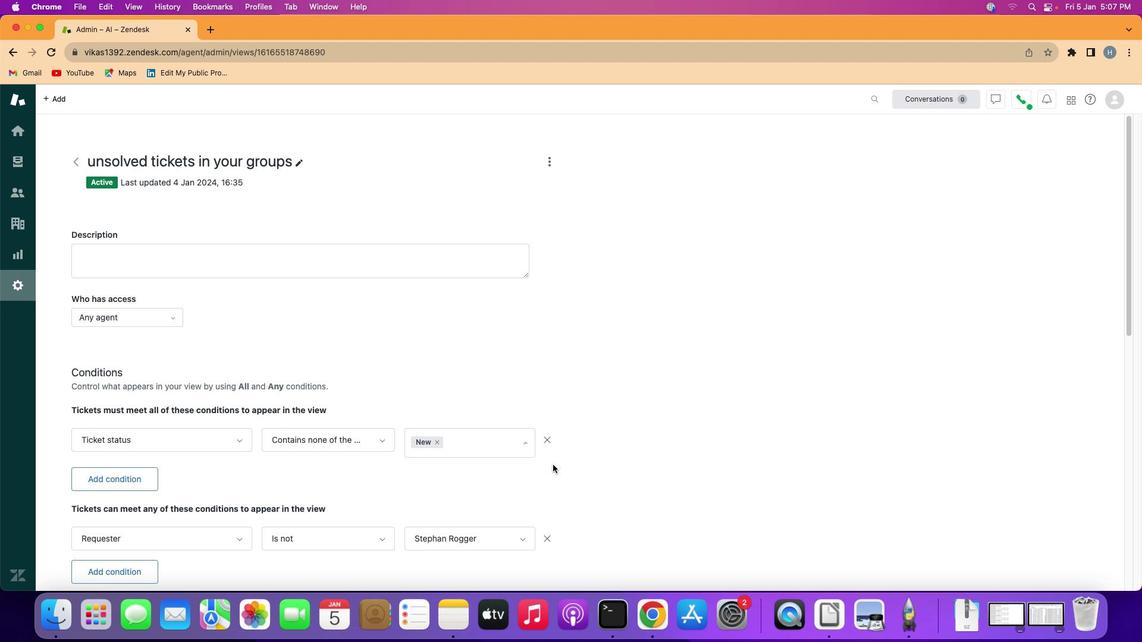 
Action: Mouse pressed left at (553, 465)
Screenshot: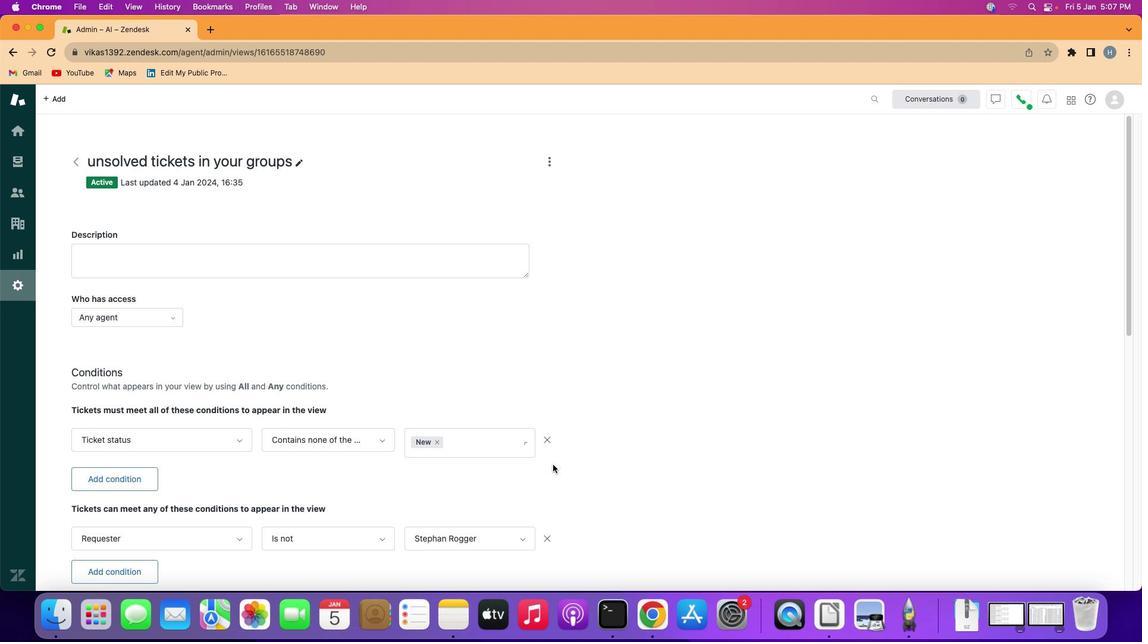 
